 Task: Set the interval between two disappearances for overlap fix to 1001.
Action: Mouse moved to (116, 12)
Screenshot: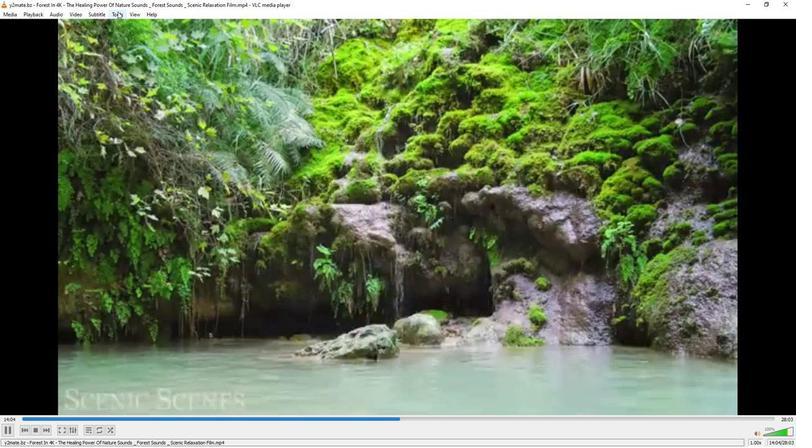 
Action: Mouse pressed left at (116, 12)
Screenshot: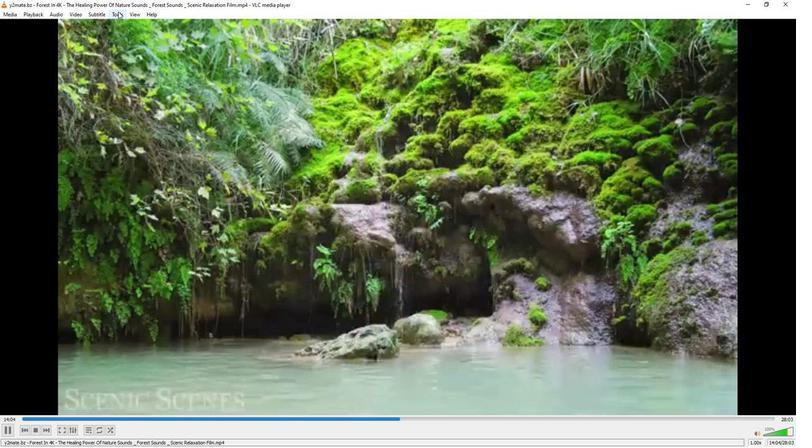 
Action: Mouse moved to (138, 114)
Screenshot: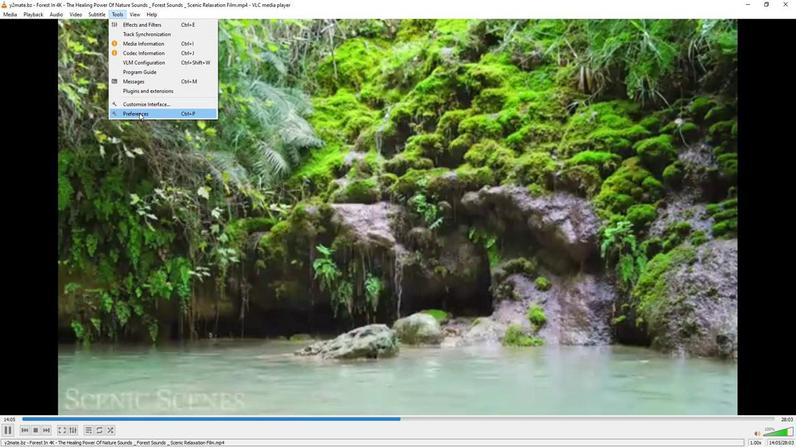 
Action: Mouse pressed left at (138, 114)
Screenshot: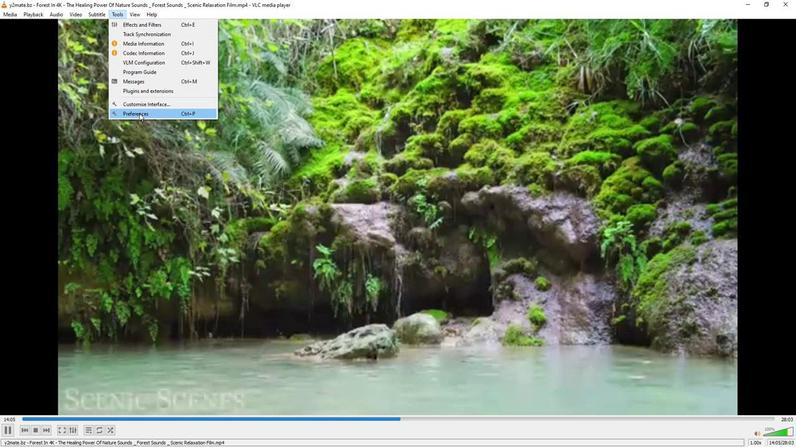 
Action: Mouse moved to (262, 365)
Screenshot: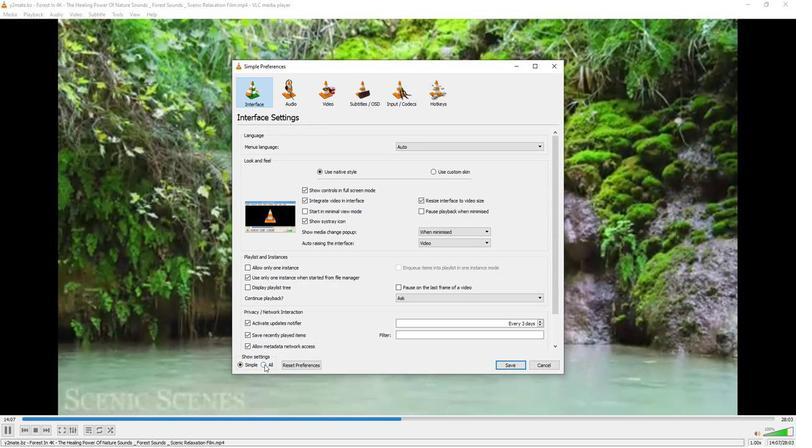 
Action: Mouse pressed left at (262, 365)
Screenshot: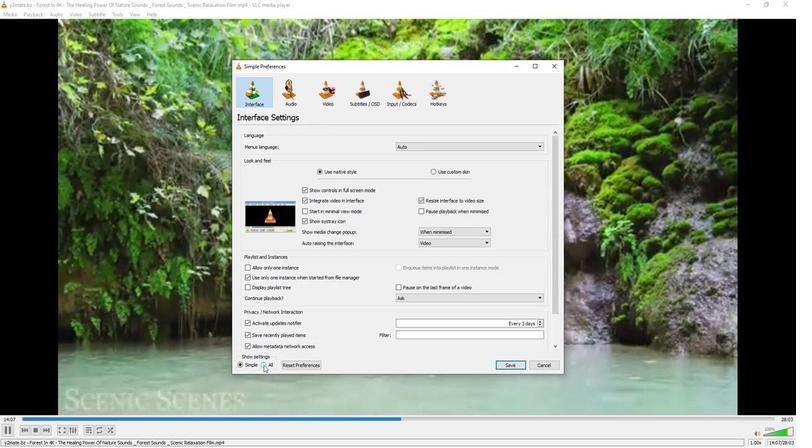 
Action: Mouse moved to (260, 210)
Screenshot: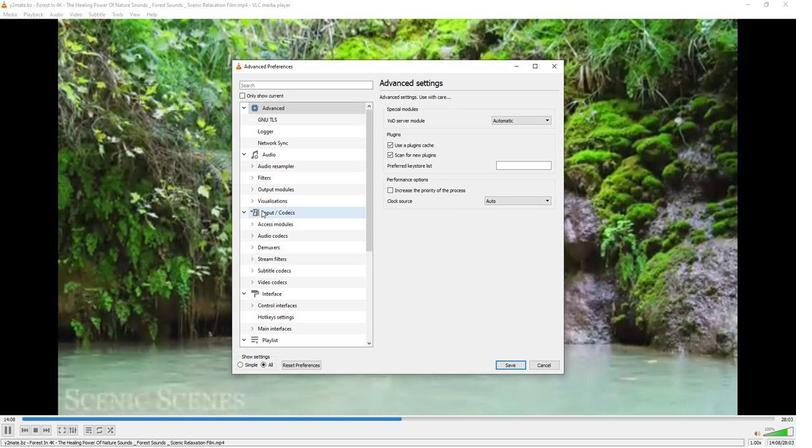 
Action: Mouse scrolled (260, 210) with delta (0, 0)
Screenshot: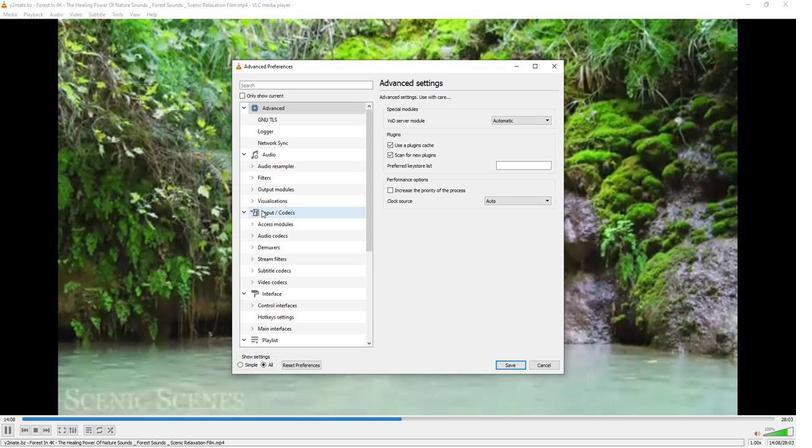 
Action: Mouse scrolled (260, 210) with delta (0, 0)
Screenshot: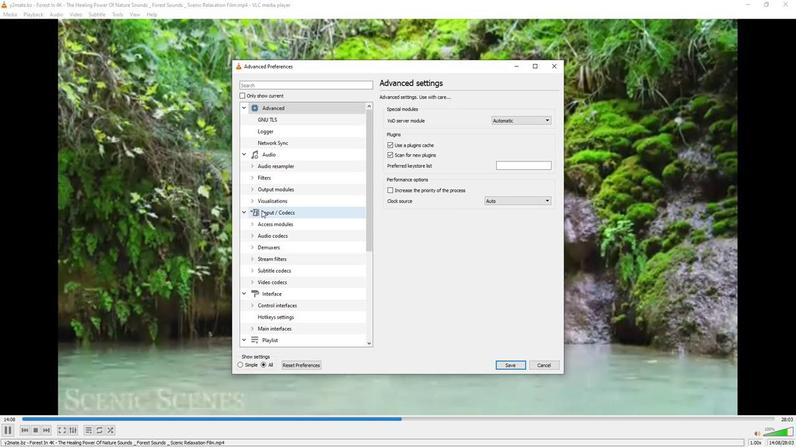 
Action: Mouse scrolled (260, 210) with delta (0, 0)
Screenshot: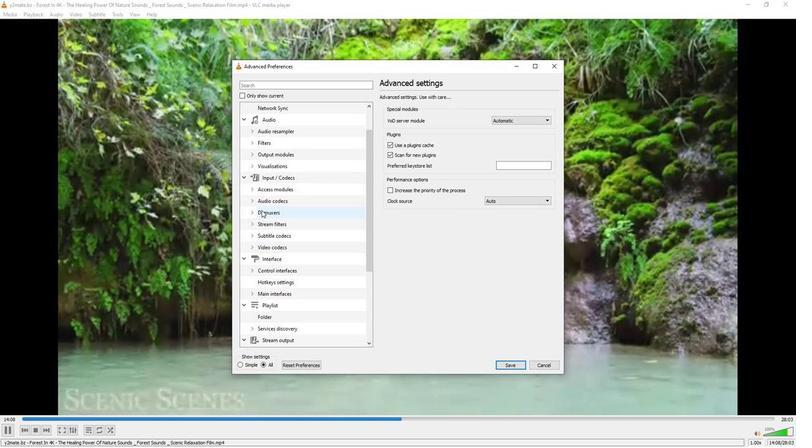 
Action: Mouse scrolled (260, 210) with delta (0, 0)
Screenshot: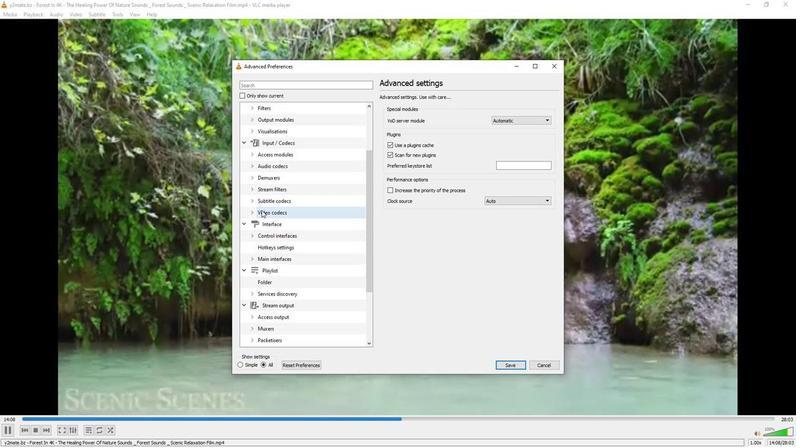 
Action: Mouse moved to (259, 210)
Screenshot: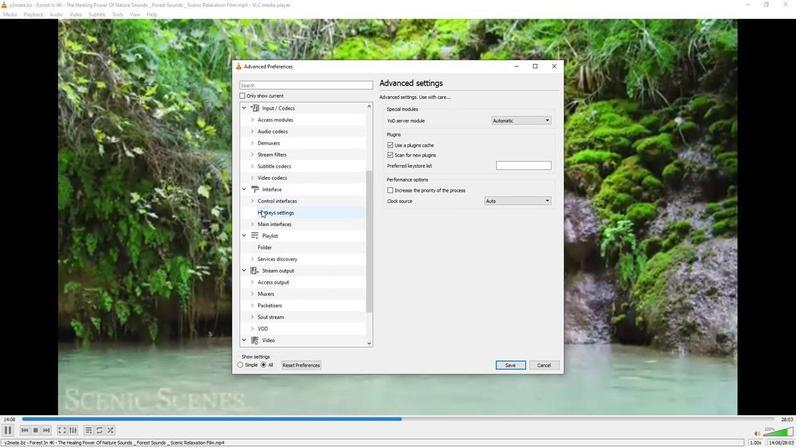 
Action: Mouse scrolled (259, 210) with delta (0, 0)
Screenshot: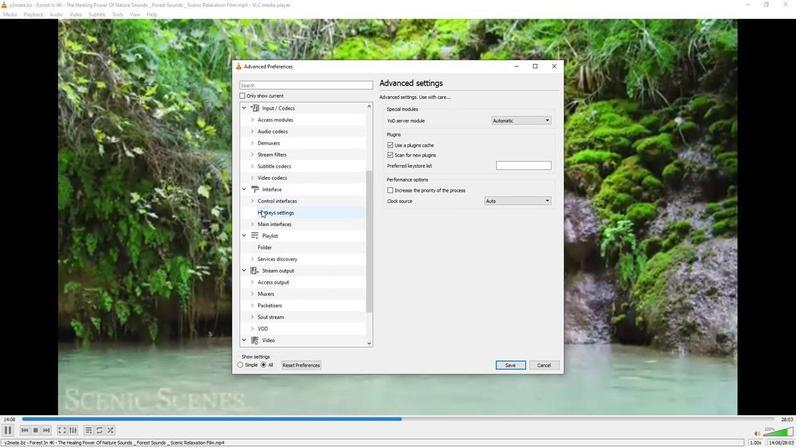 
Action: Mouse moved to (259, 210)
Screenshot: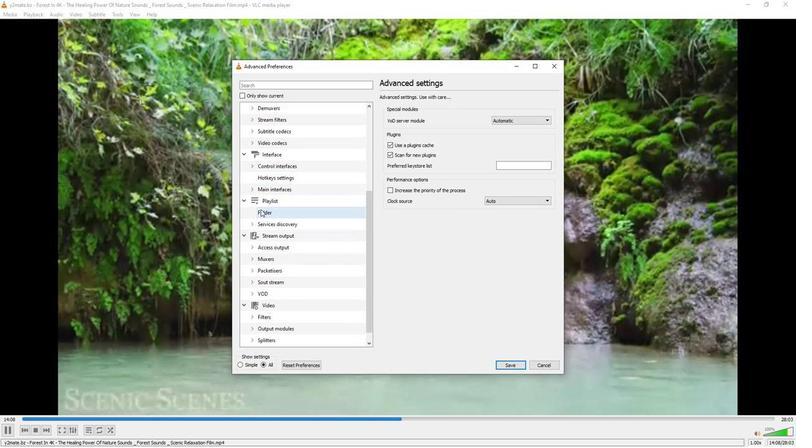 
Action: Mouse scrolled (259, 209) with delta (0, 0)
Screenshot: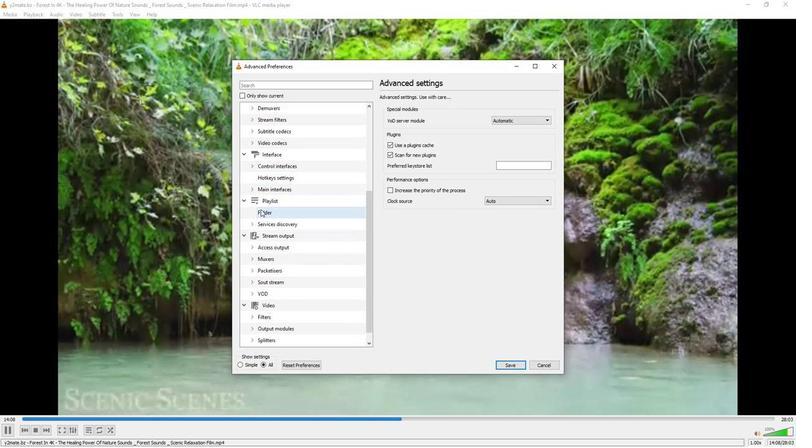 
Action: Mouse moved to (258, 208)
Screenshot: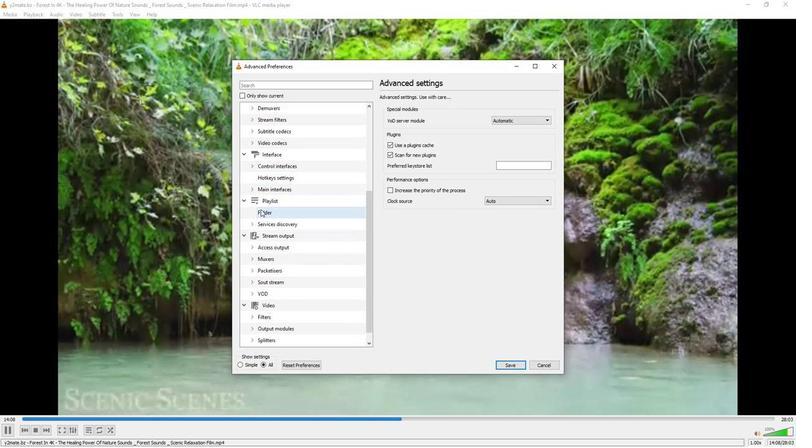 
Action: Mouse scrolled (258, 208) with delta (0, 0)
Screenshot: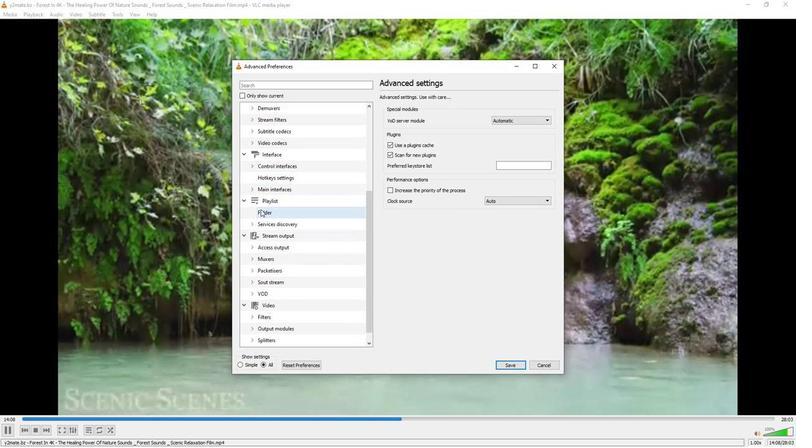 
Action: Mouse moved to (256, 205)
Screenshot: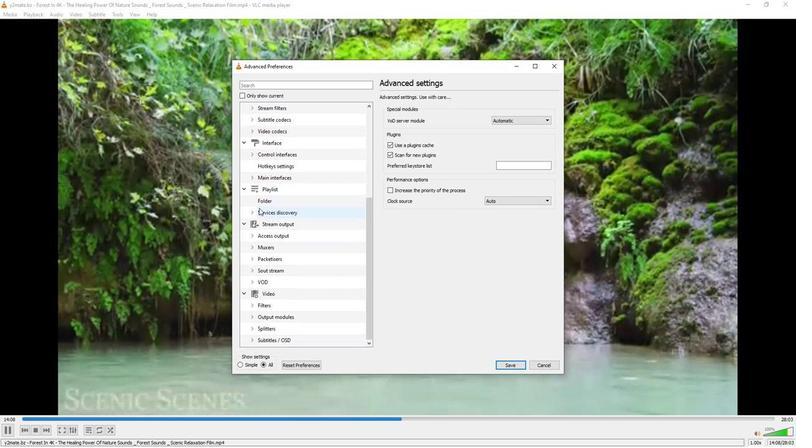 
Action: Mouse scrolled (256, 205) with delta (0, 0)
Screenshot: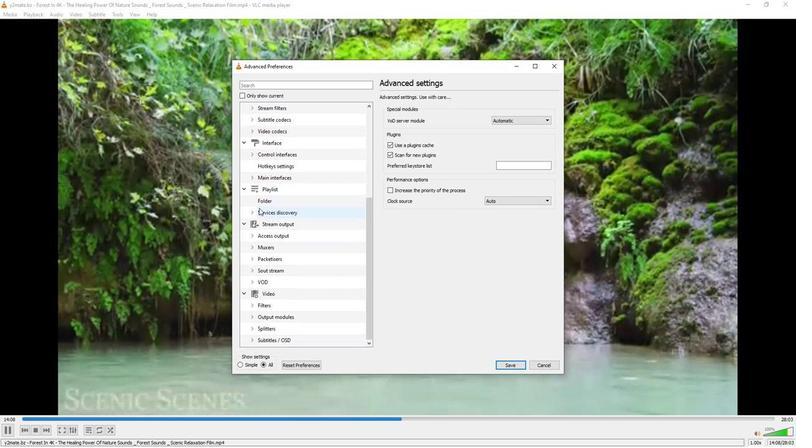 
Action: Mouse moved to (251, 340)
Screenshot: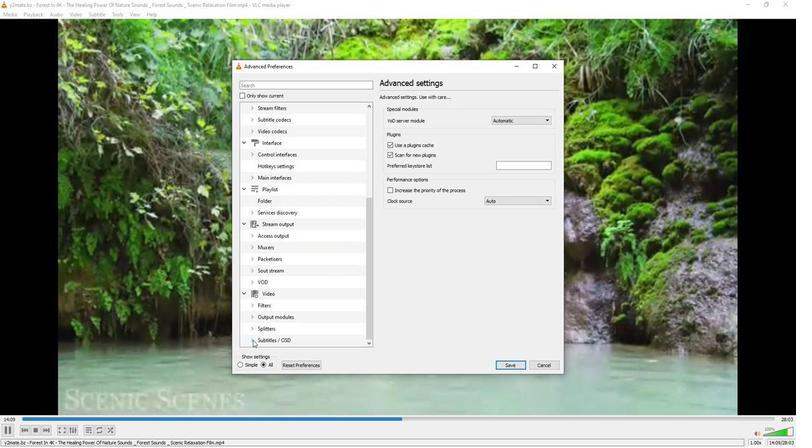 
Action: Mouse pressed left at (251, 340)
Screenshot: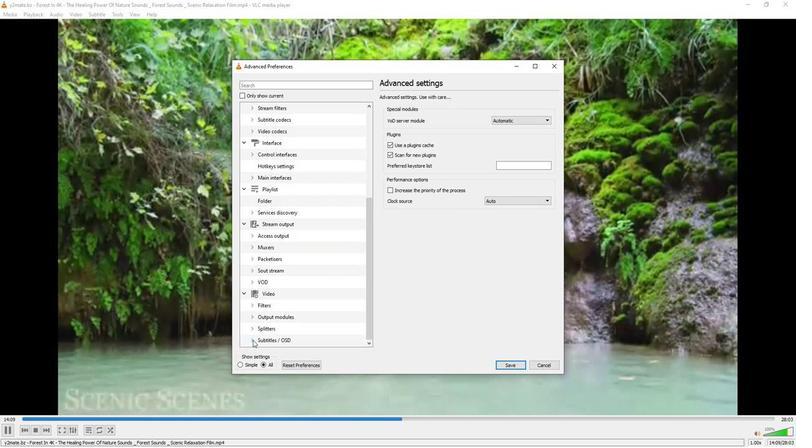 
Action: Mouse moved to (281, 275)
Screenshot: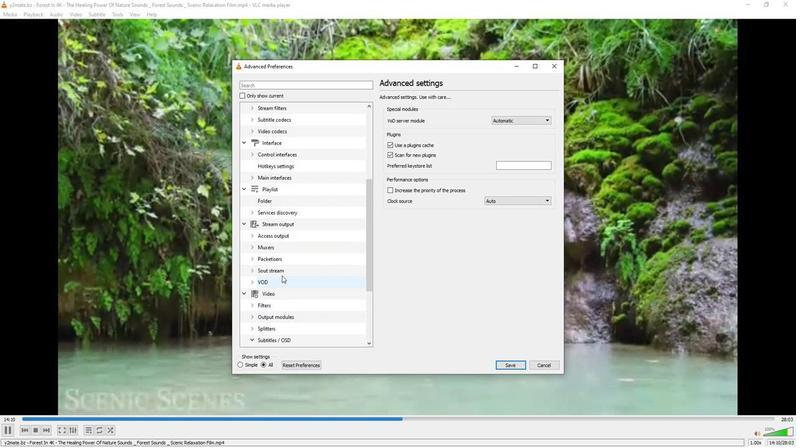 
Action: Mouse scrolled (281, 275) with delta (0, 0)
Screenshot: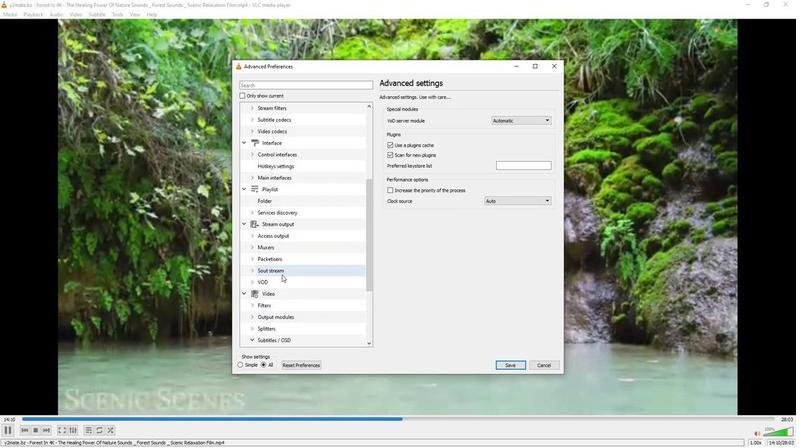 
Action: Mouse moved to (281, 274)
Screenshot: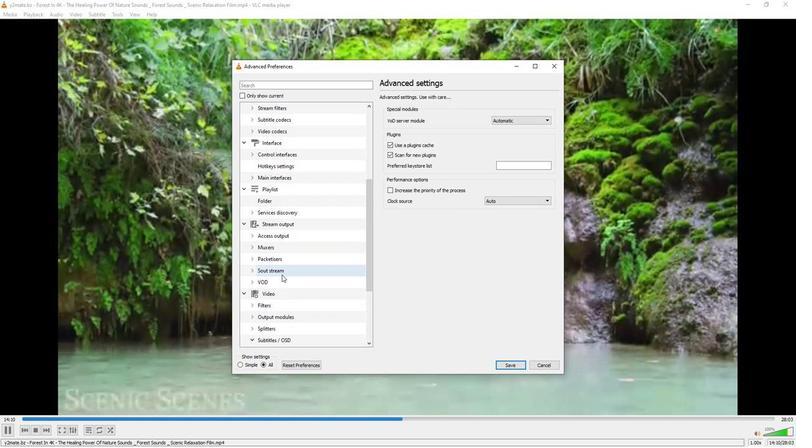 
Action: Mouse scrolled (281, 274) with delta (0, 0)
Screenshot: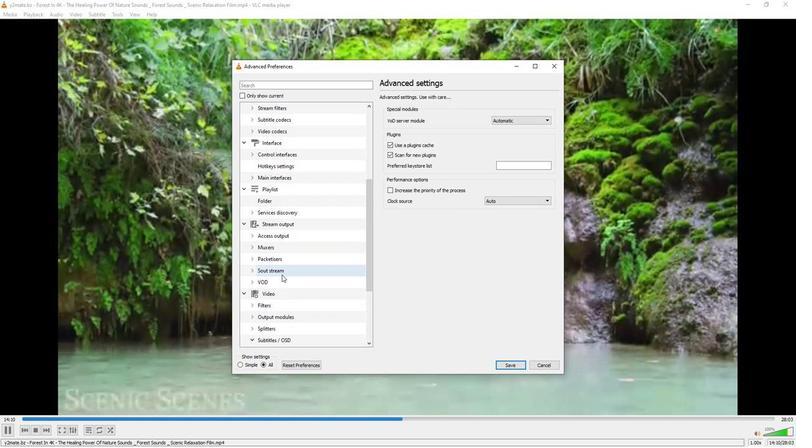 
Action: Mouse moved to (281, 273)
Screenshot: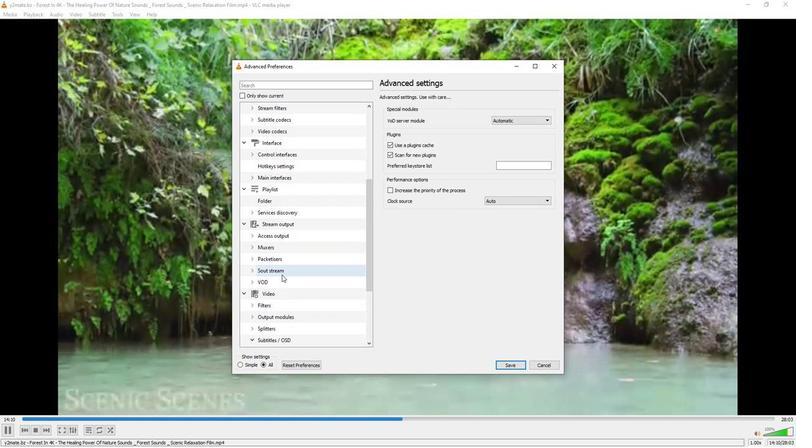 
Action: Mouse scrolled (281, 273) with delta (0, 0)
Screenshot: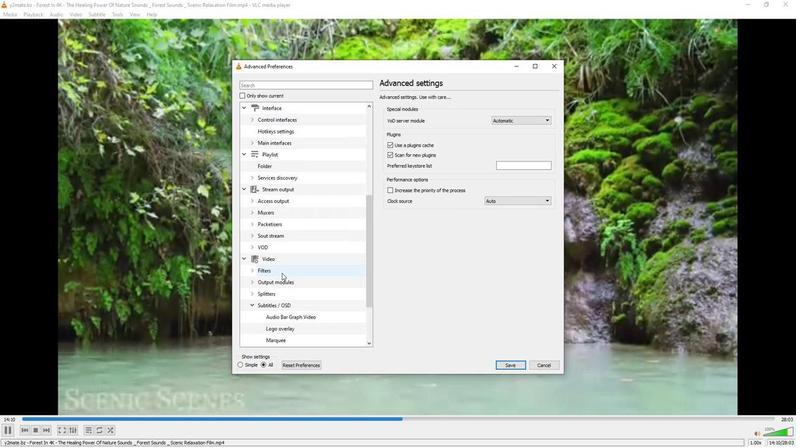 
Action: Mouse moved to (281, 273)
Screenshot: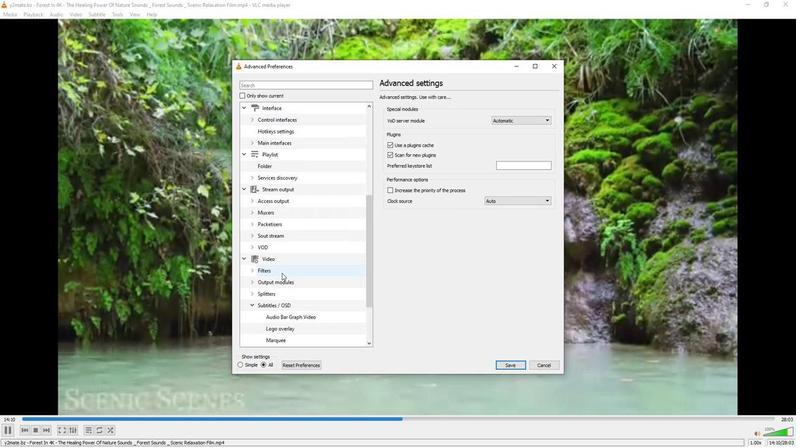 
Action: Mouse scrolled (281, 272) with delta (0, 0)
Screenshot: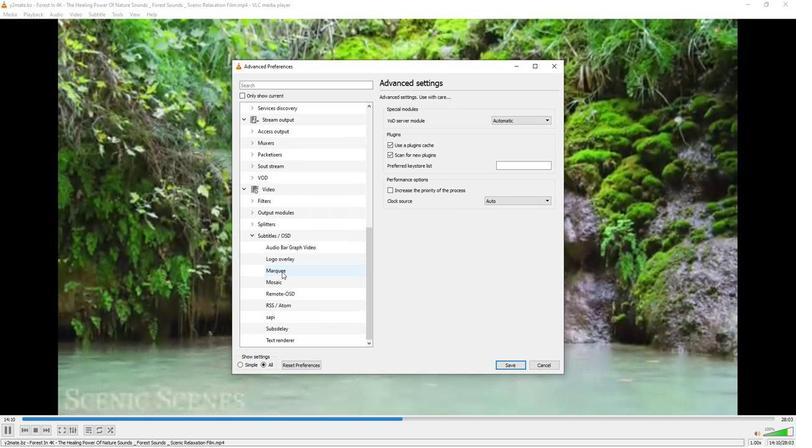 
Action: Mouse moved to (281, 271)
Screenshot: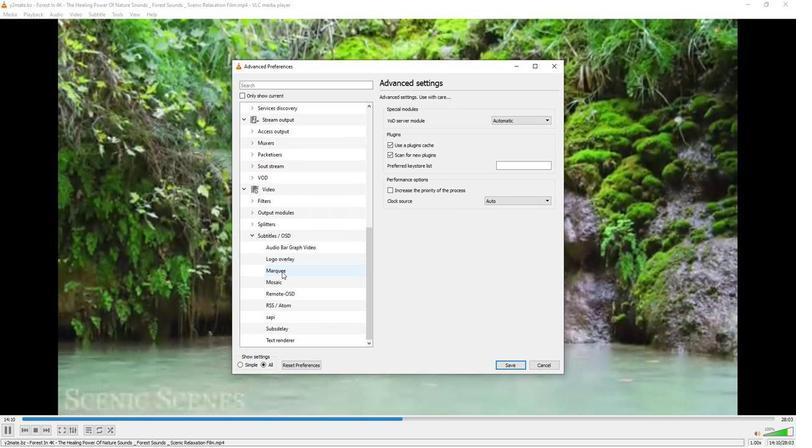
Action: Mouse scrolled (281, 270) with delta (0, 0)
Screenshot: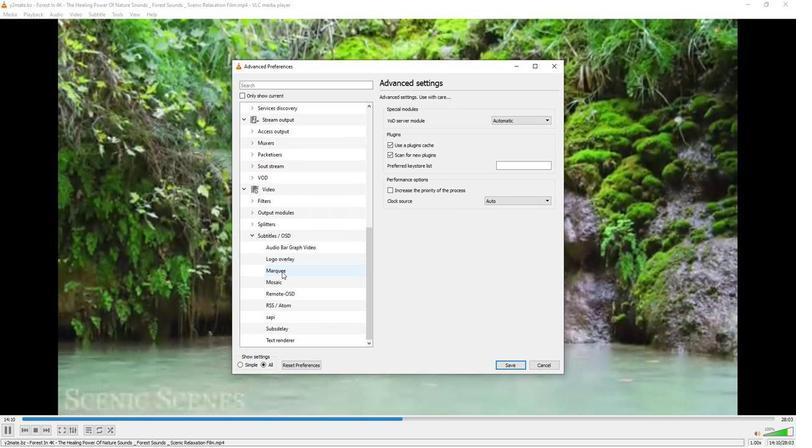 
Action: Mouse moved to (279, 327)
Screenshot: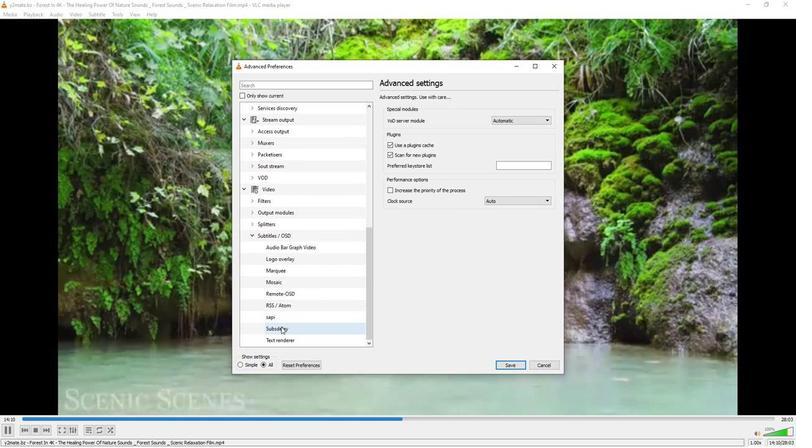 
Action: Mouse pressed left at (279, 327)
Screenshot: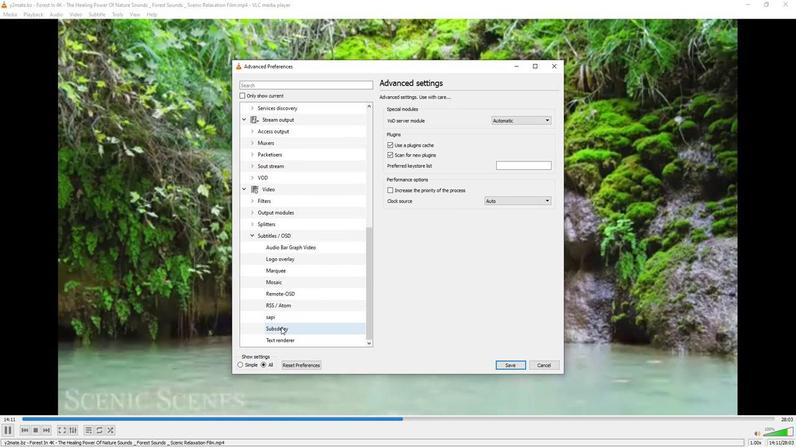 
Action: Mouse moved to (547, 162)
Screenshot: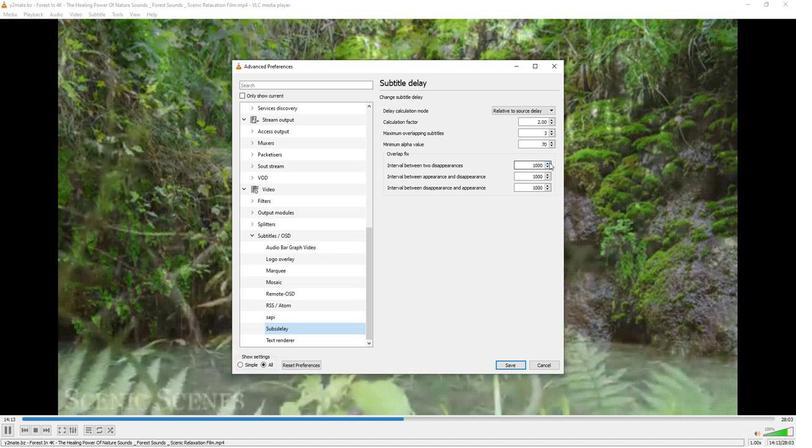 
Action: Mouse pressed left at (547, 162)
Screenshot: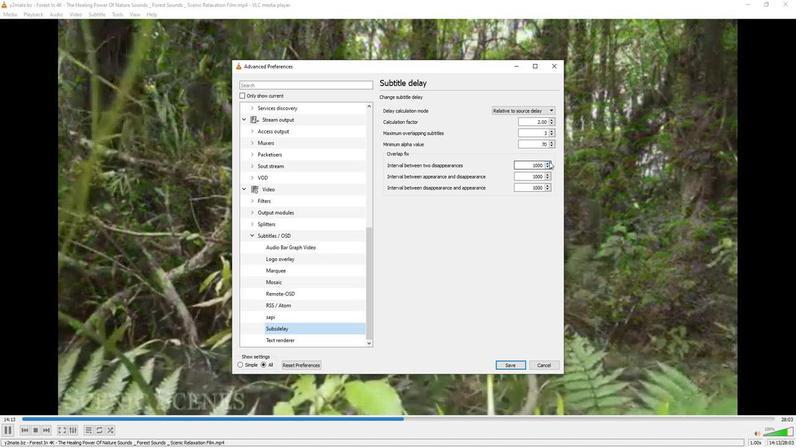 
Action: Mouse moved to (536, 178)
Screenshot: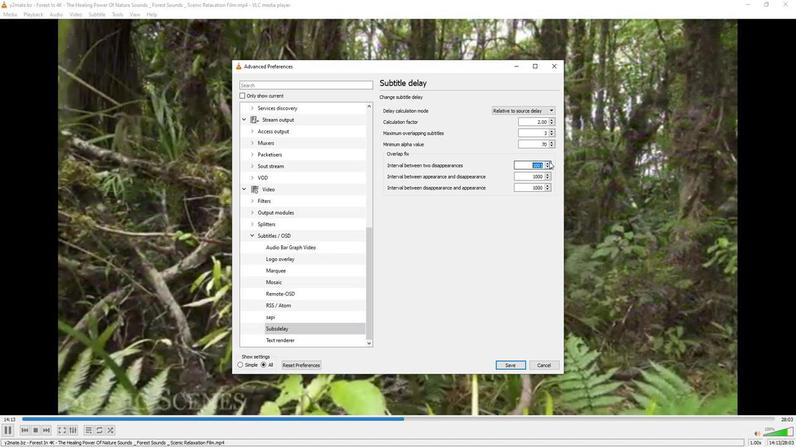 
